 Task: Add Terra Original Exotic Chips to the cart.
Action: Mouse moved to (256, 118)
Screenshot: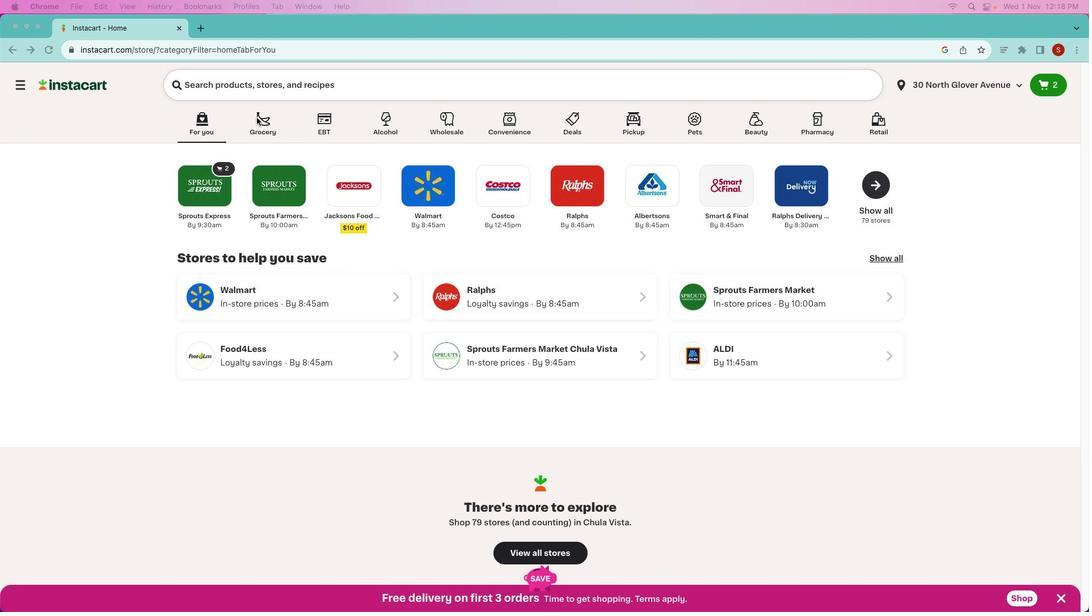 
Action: Mouse pressed left at (256, 118)
Screenshot: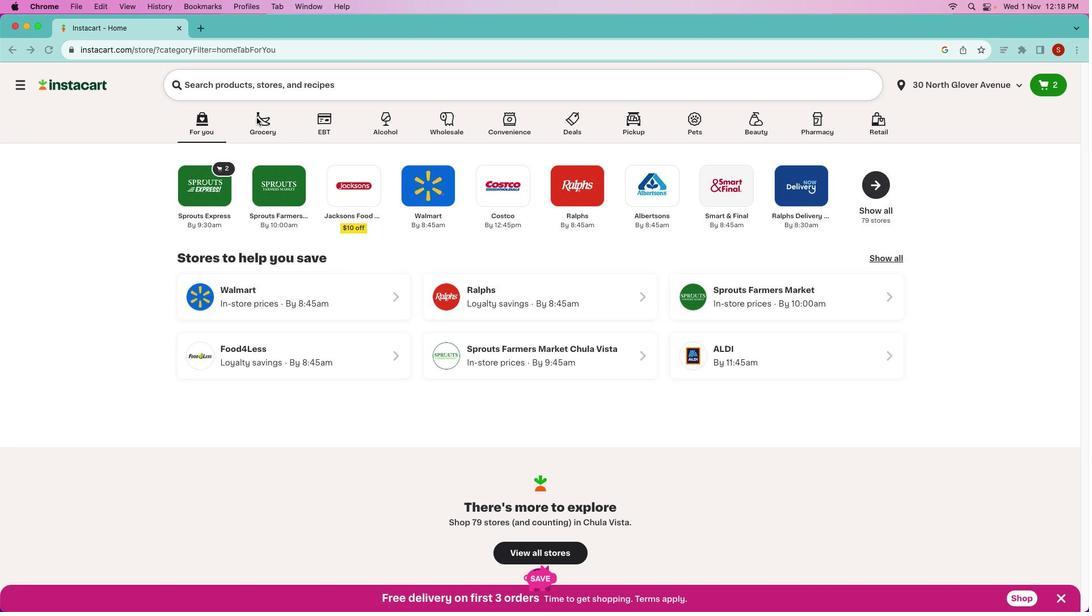 
Action: Mouse pressed left at (256, 118)
Screenshot: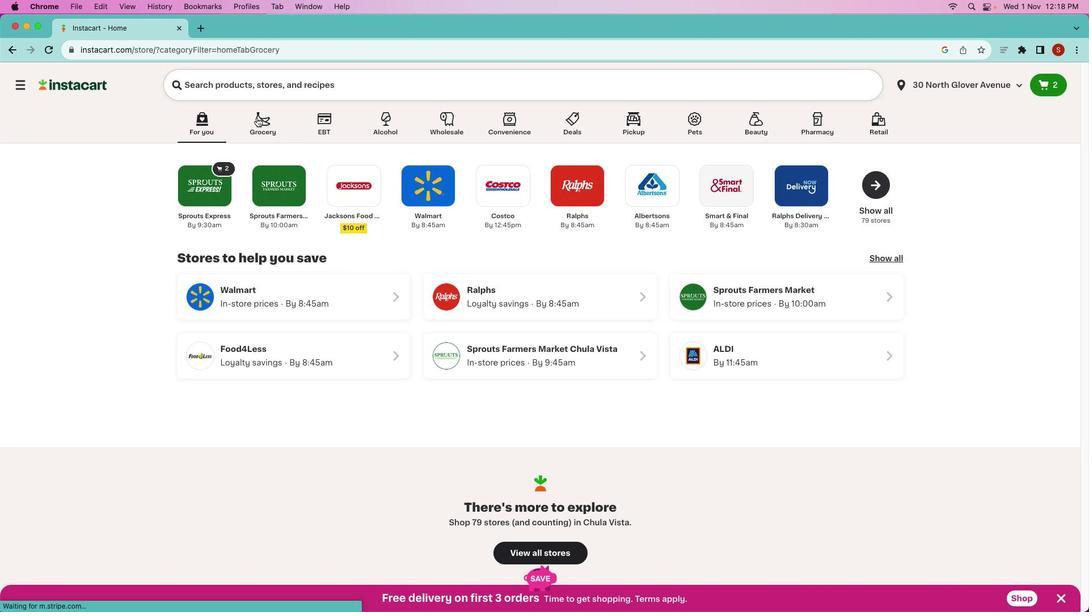 
Action: Mouse moved to (506, 365)
Screenshot: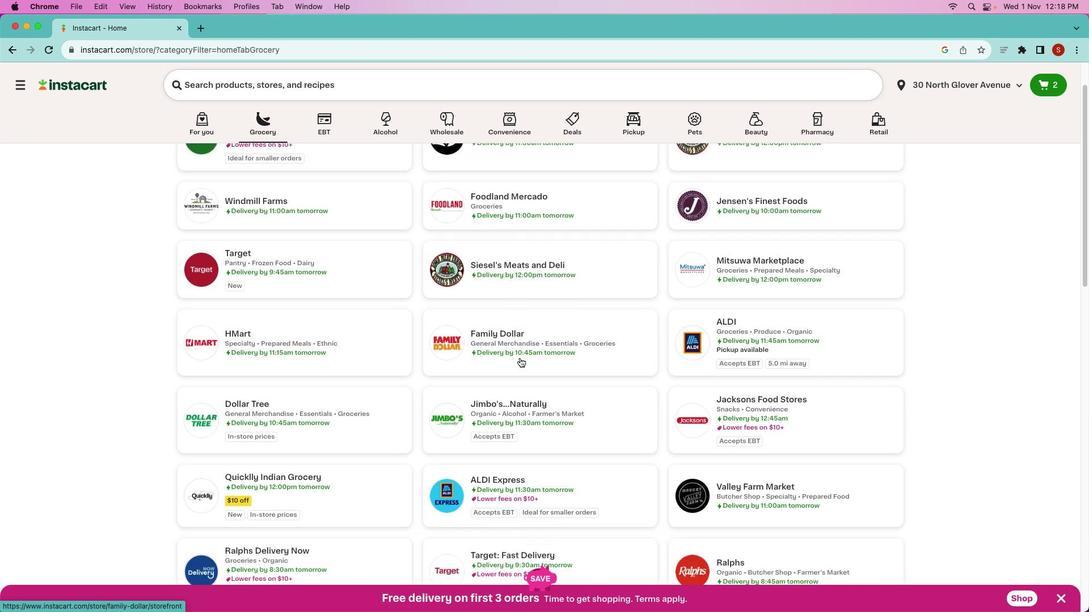 
Action: Mouse scrolled (506, 365) with delta (0, 0)
Screenshot: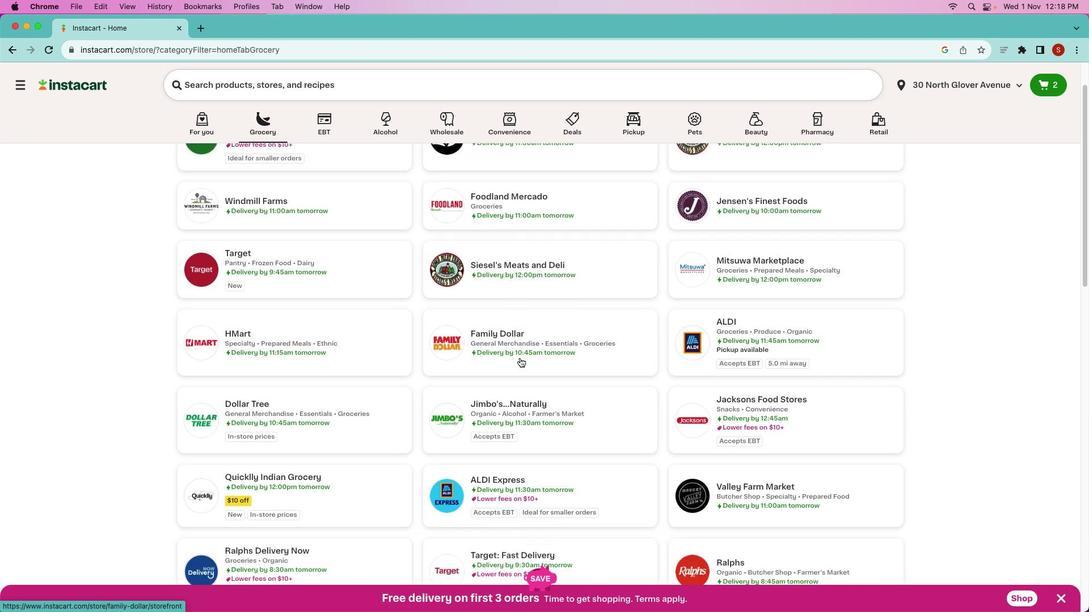 
Action: Mouse moved to (516, 360)
Screenshot: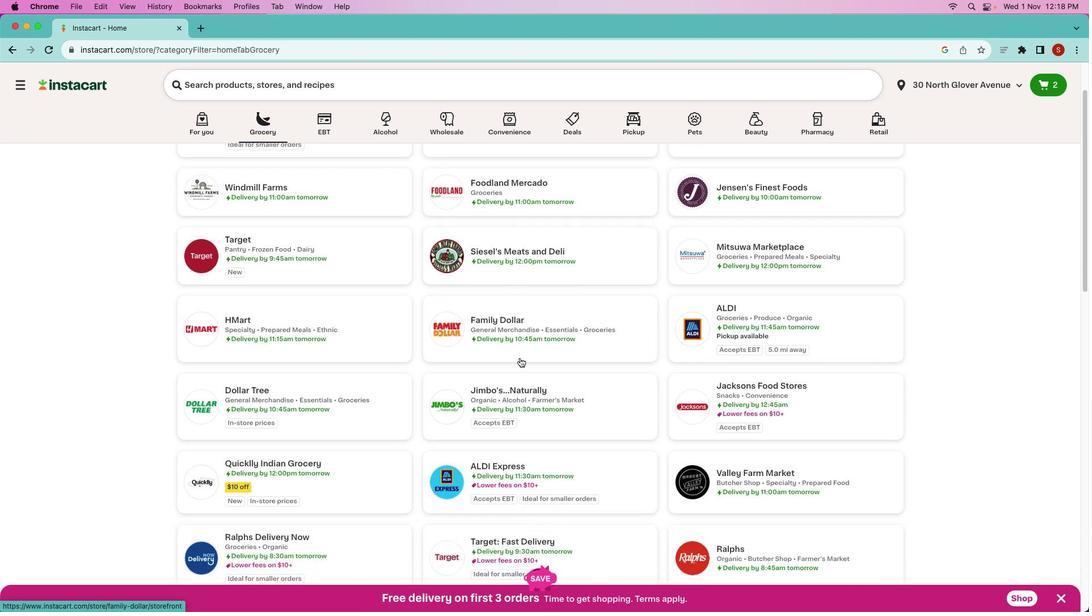 
Action: Mouse scrolled (516, 360) with delta (0, 0)
Screenshot: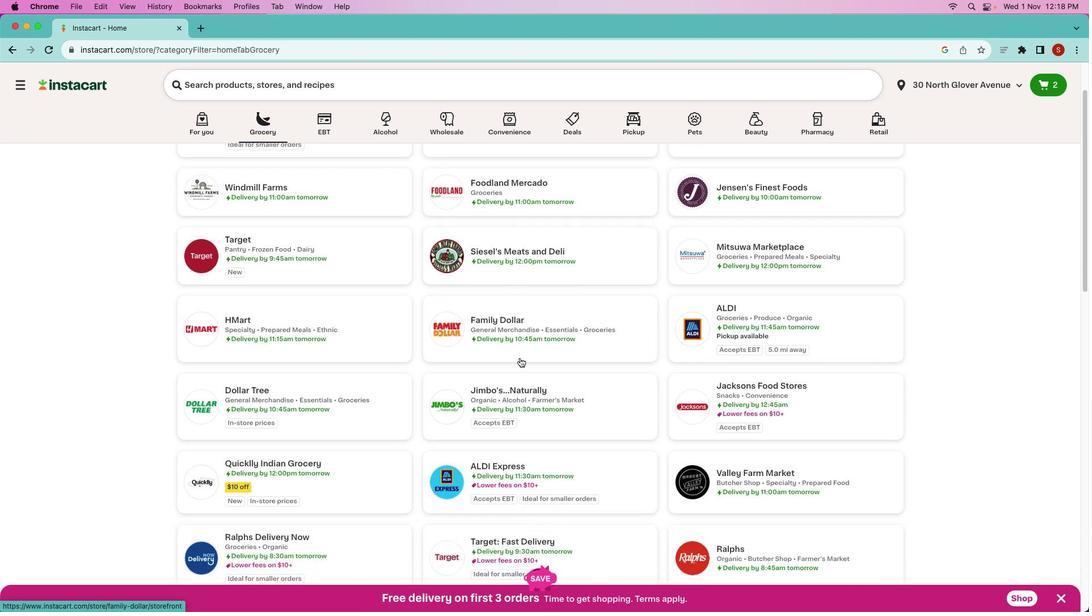 
Action: Mouse moved to (519, 359)
Screenshot: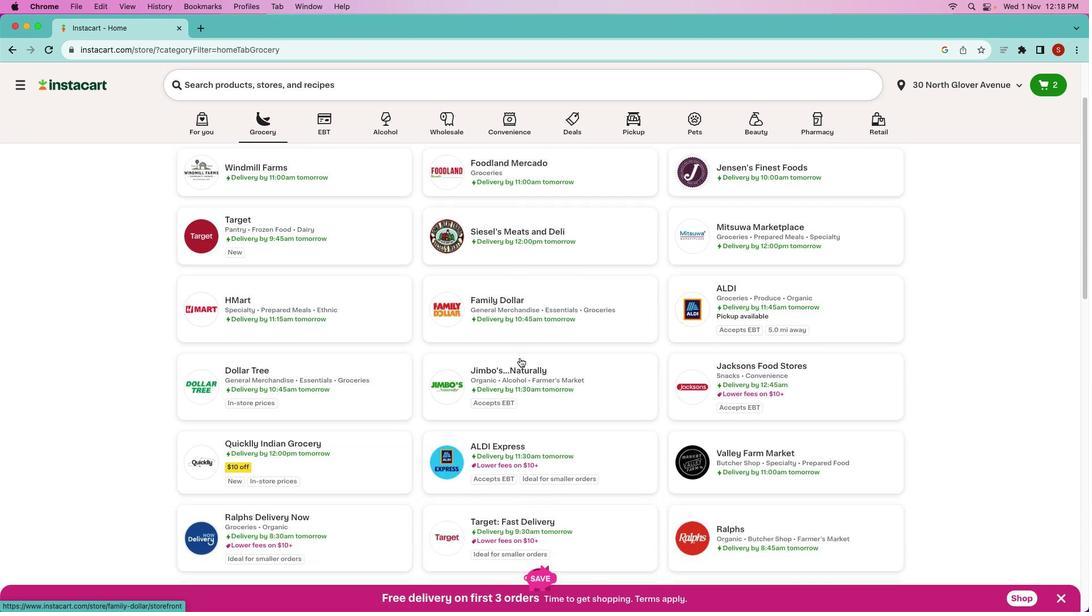 
Action: Mouse scrolled (519, 359) with delta (0, -1)
Screenshot: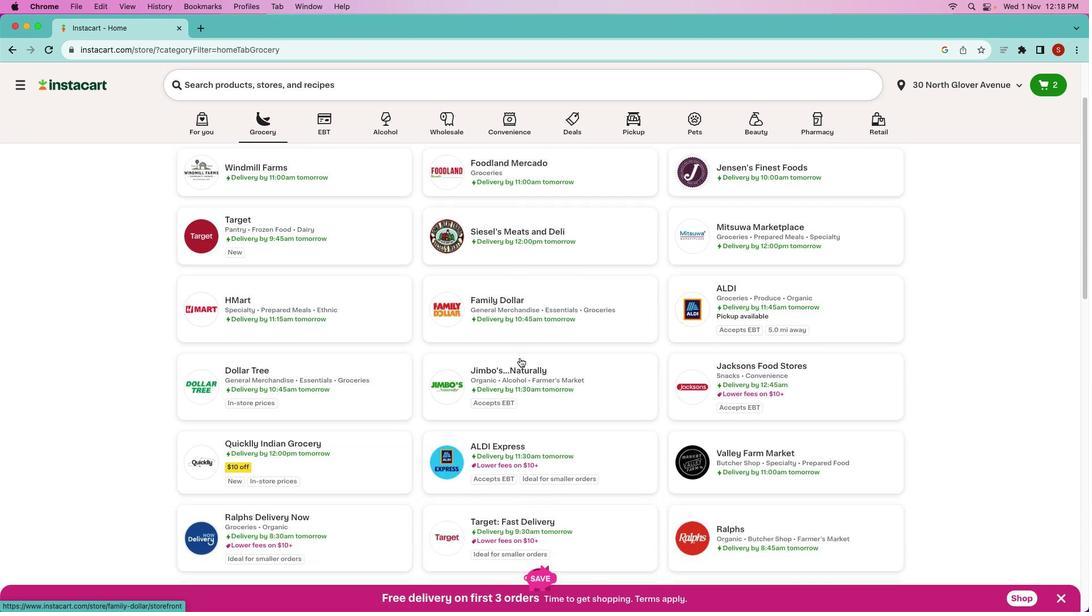 
Action: Mouse moved to (520, 358)
Screenshot: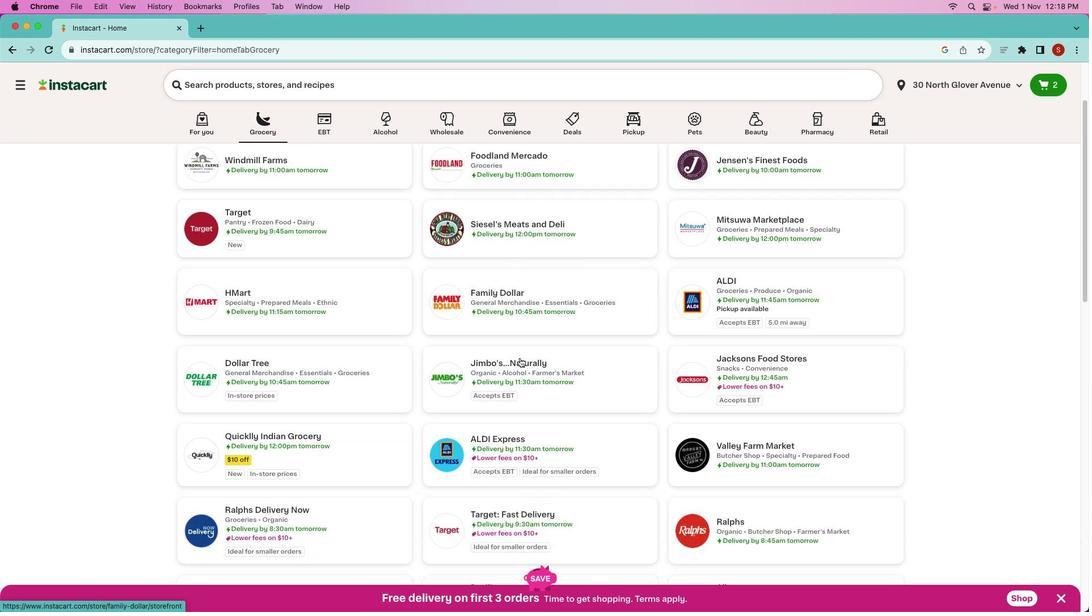 
Action: Mouse scrolled (520, 358) with delta (0, 0)
Screenshot: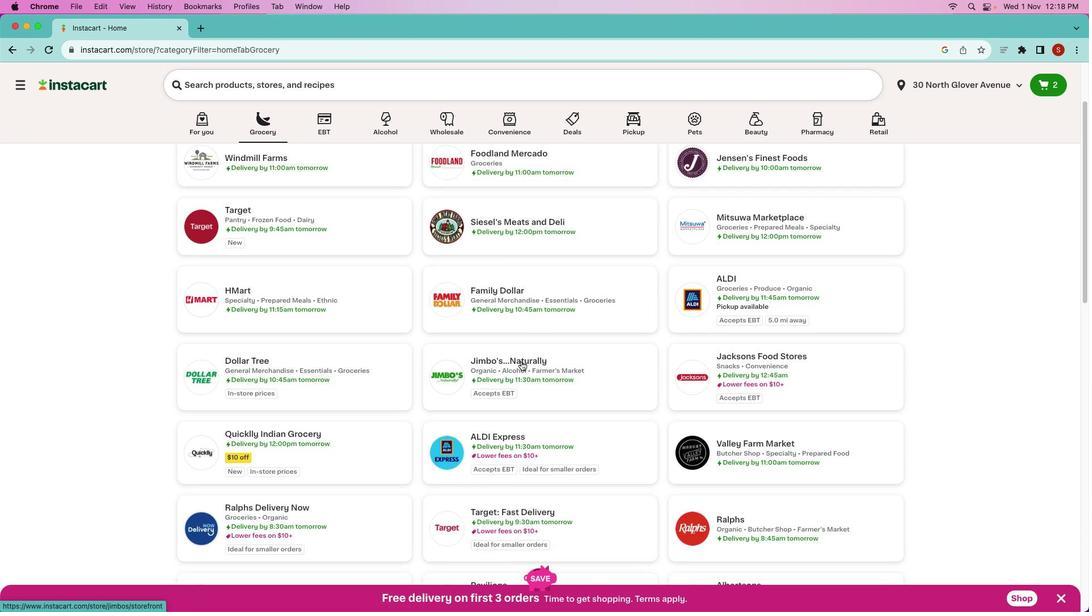 
Action: Mouse moved to (533, 367)
Screenshot: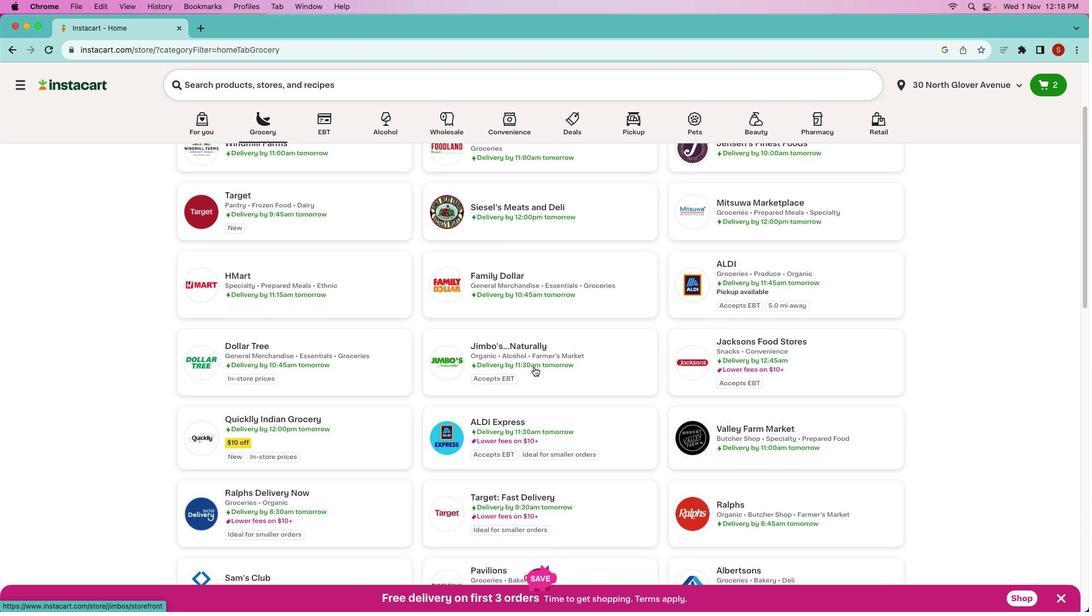 
Action: Mouse scrolled (533, 367) with delta (0, 0)
Screenshot: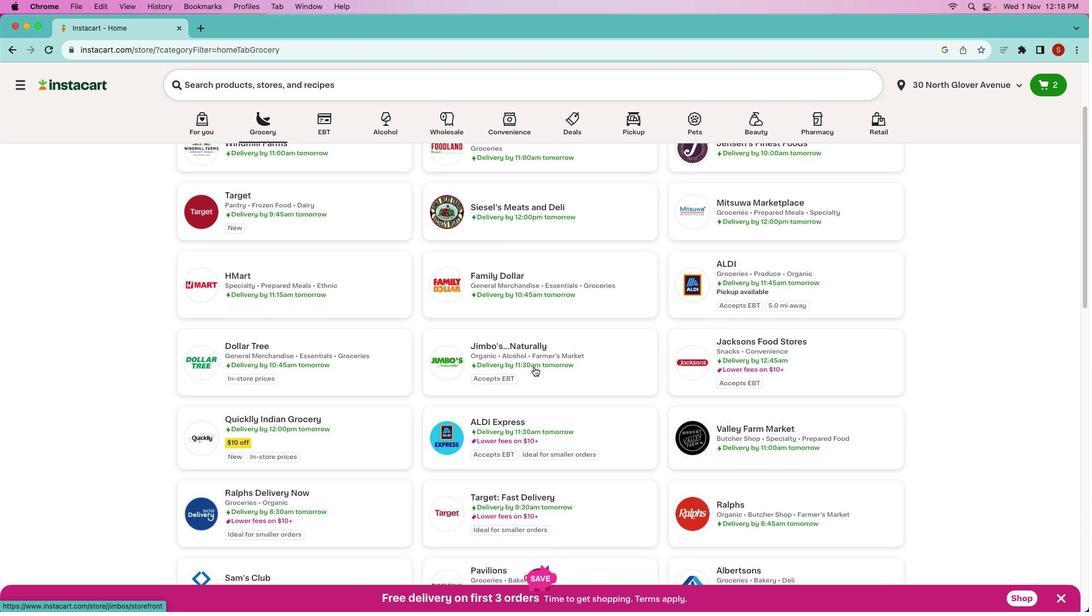 
Action: Mouse scrolled (533, 367) with delta (0, 0)
Screenshot: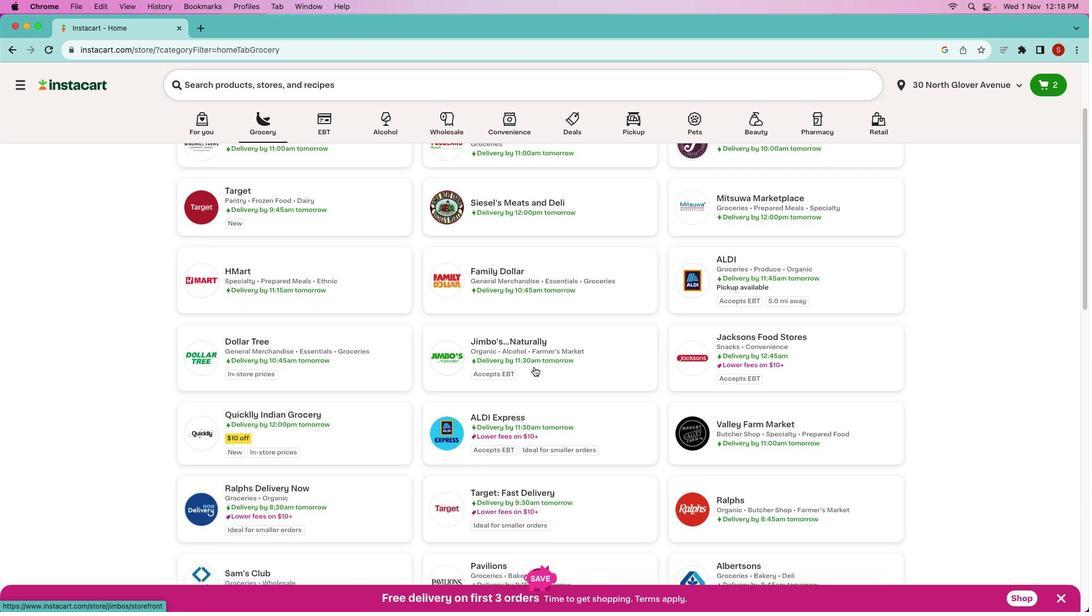 
Action: Mouse moved to (540, 409)
Screenshot: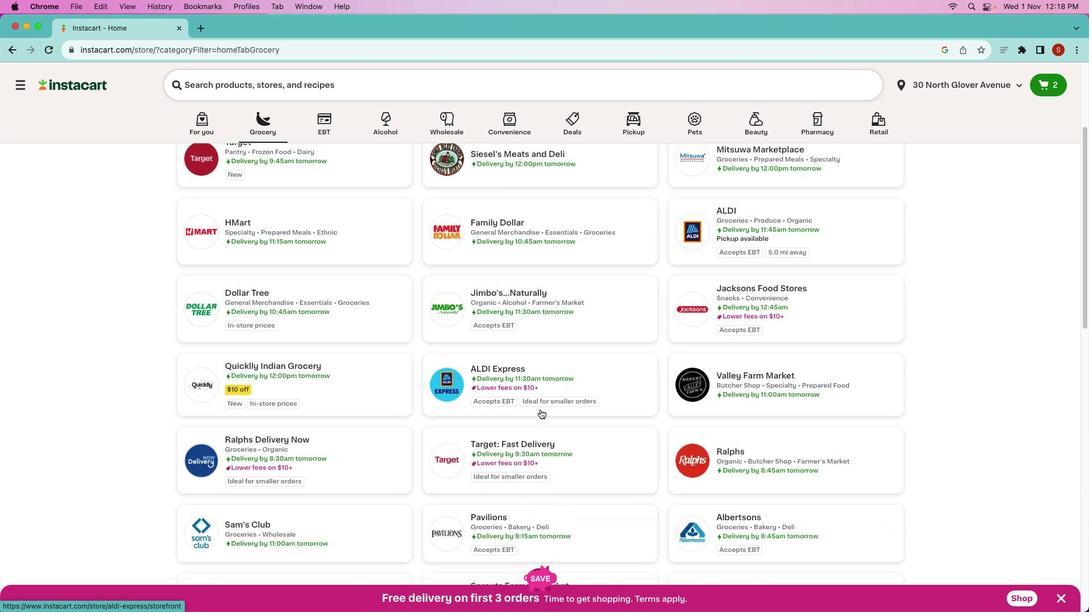 
Action: Mouse scrolled (540, 409) with delta (0, 0)
Screenshot: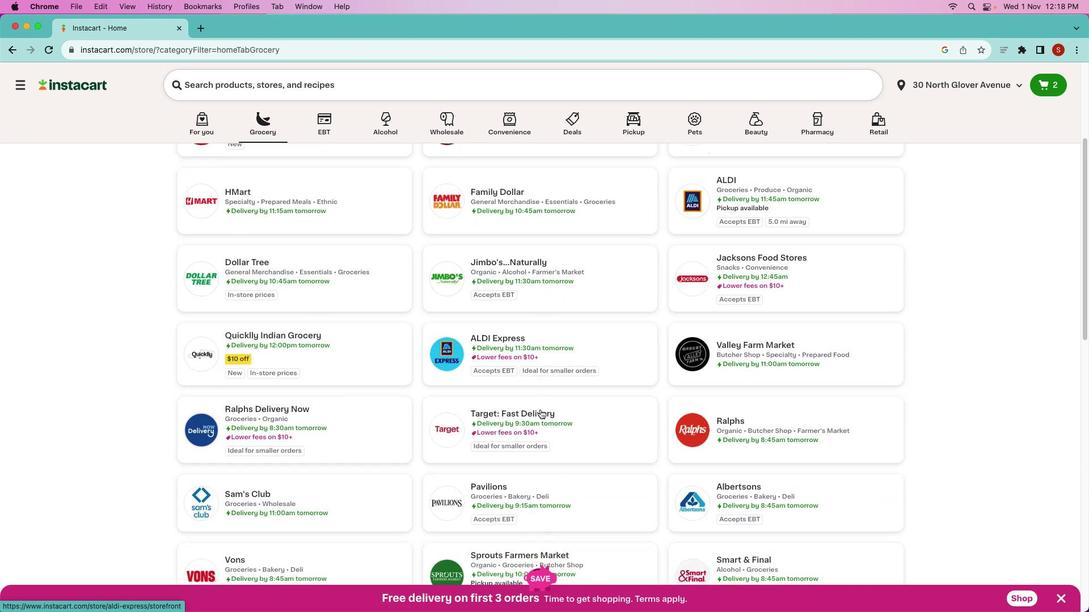 
Action: Mouse moved to (540, 409)
Screenshot: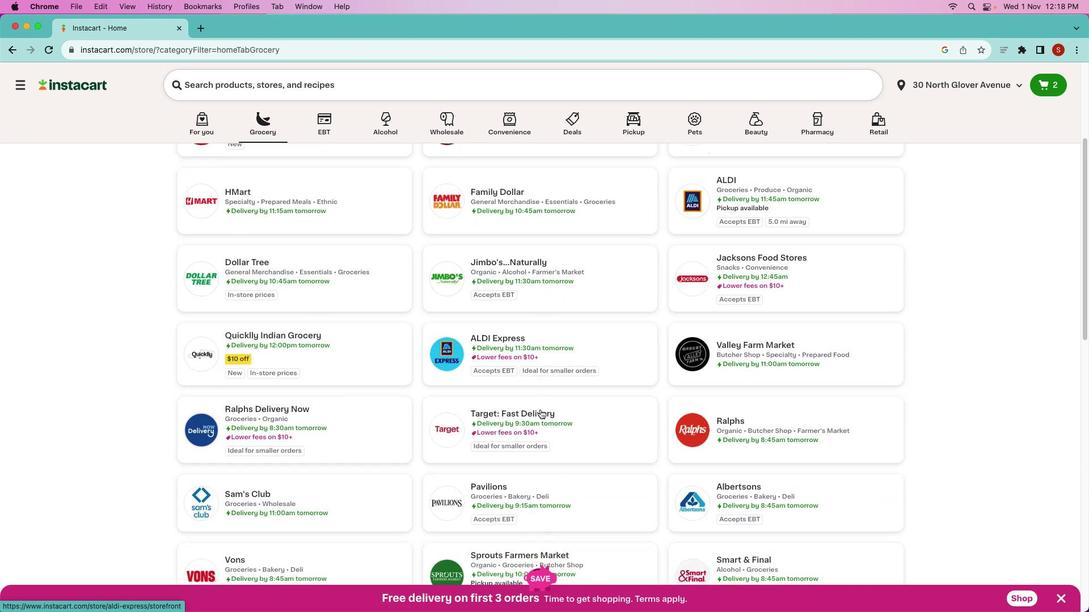 
Action: Mouse scrolled (540, 409) with delta (0, 0)
Screenshot: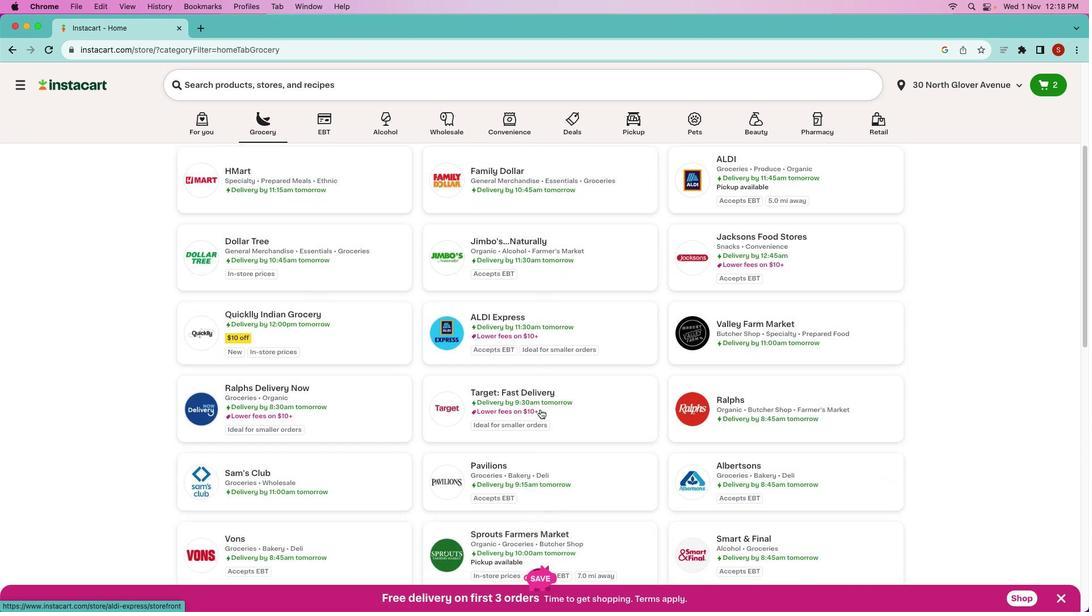 
Action: Mouse scrolled (540, 409) with delta (0, -1)
Screenshot: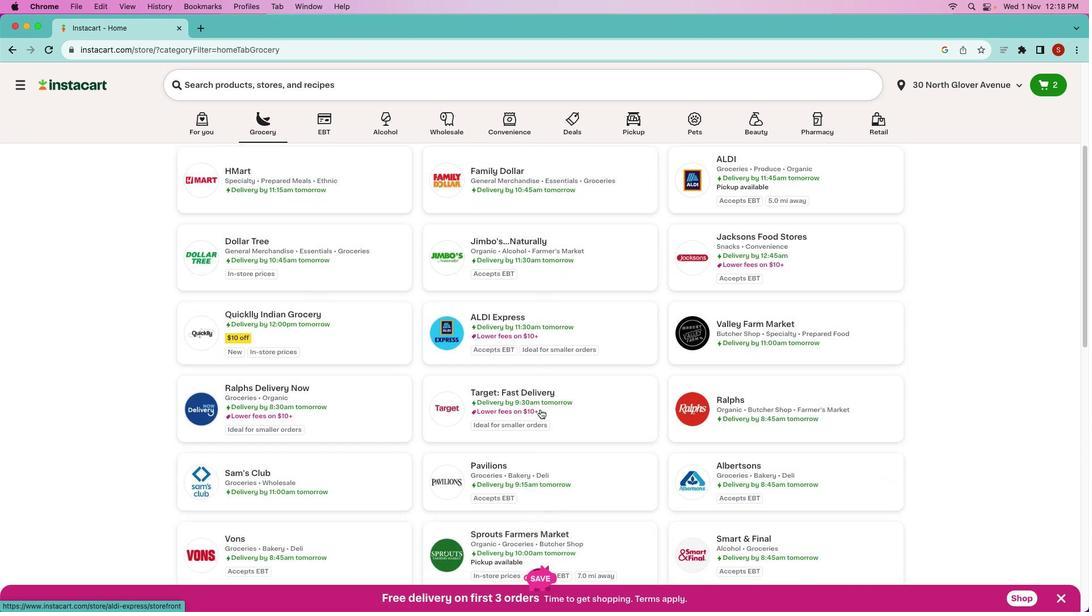 
Action: Mouse moved to (537, 439)
Screenshot: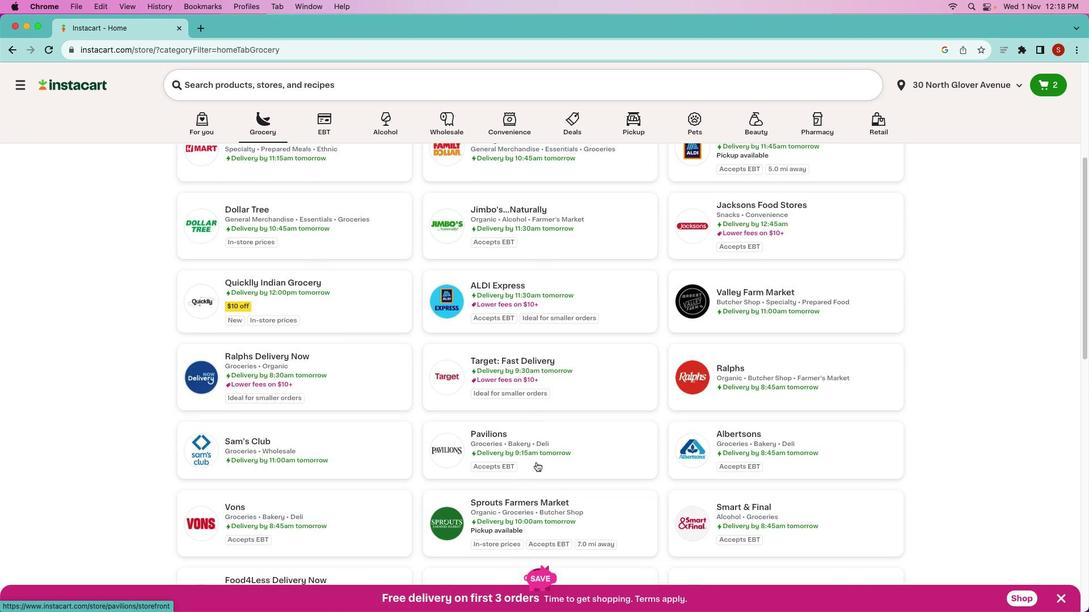 
Action: Mouse scrolled (537, 439) with delta (0, 0)
Screenshot: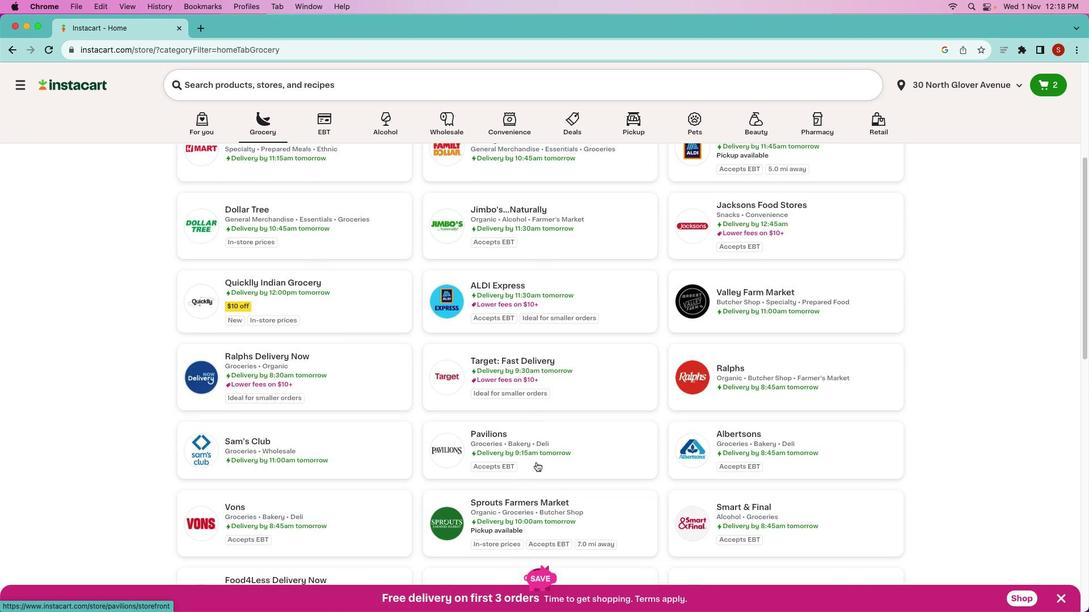 
Action: Mouse moved to (536, 444)
Screenshot: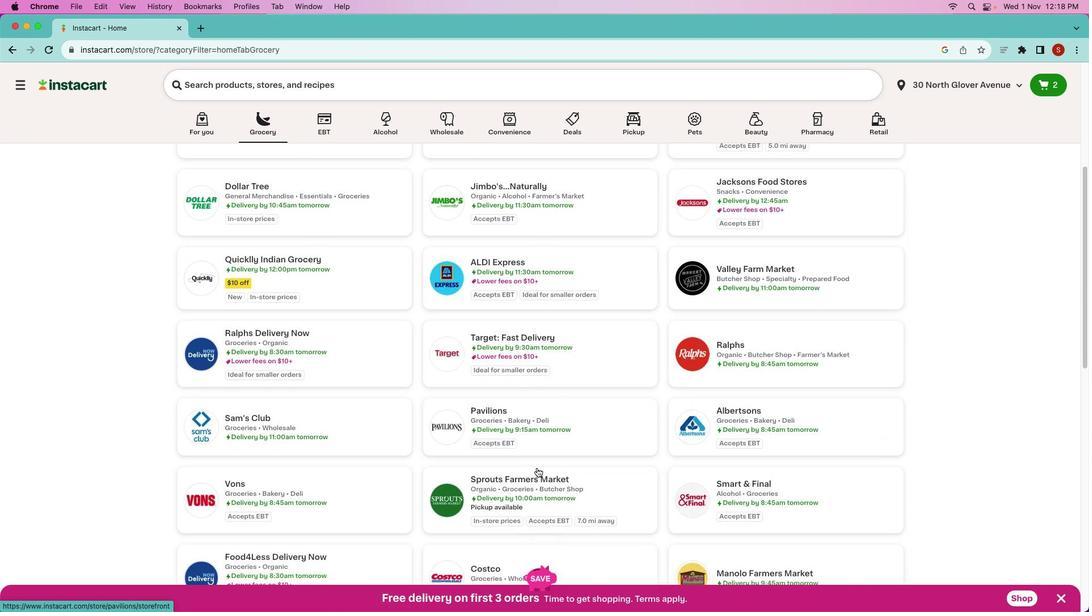 
Action: Mouse scrolled (536, 444) with delta (0, 0)
Screenshot: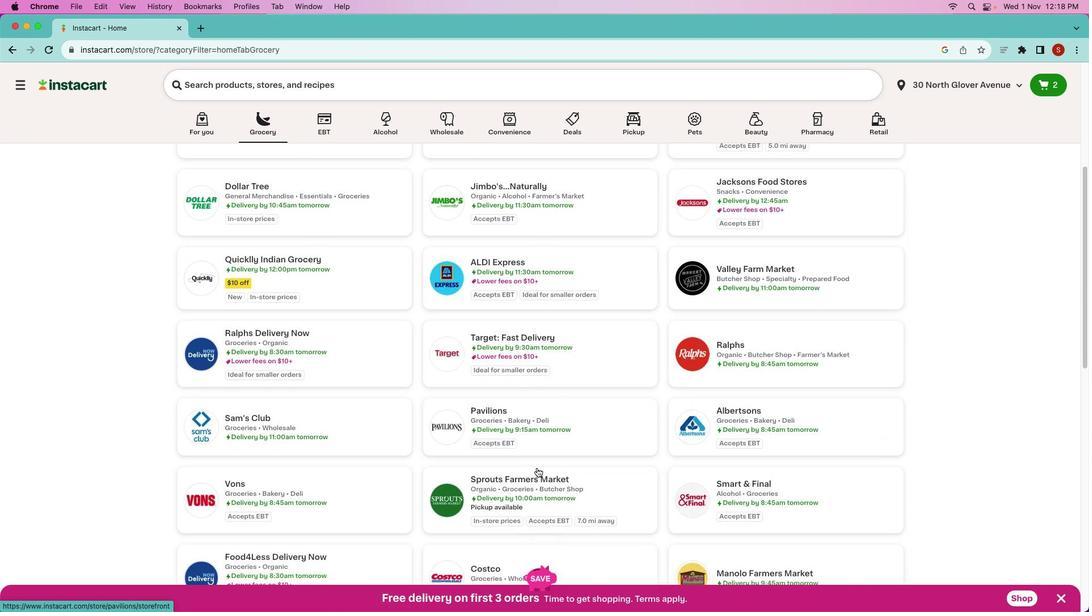 
Action: Mouse moved to (536, 449)
Screenshot: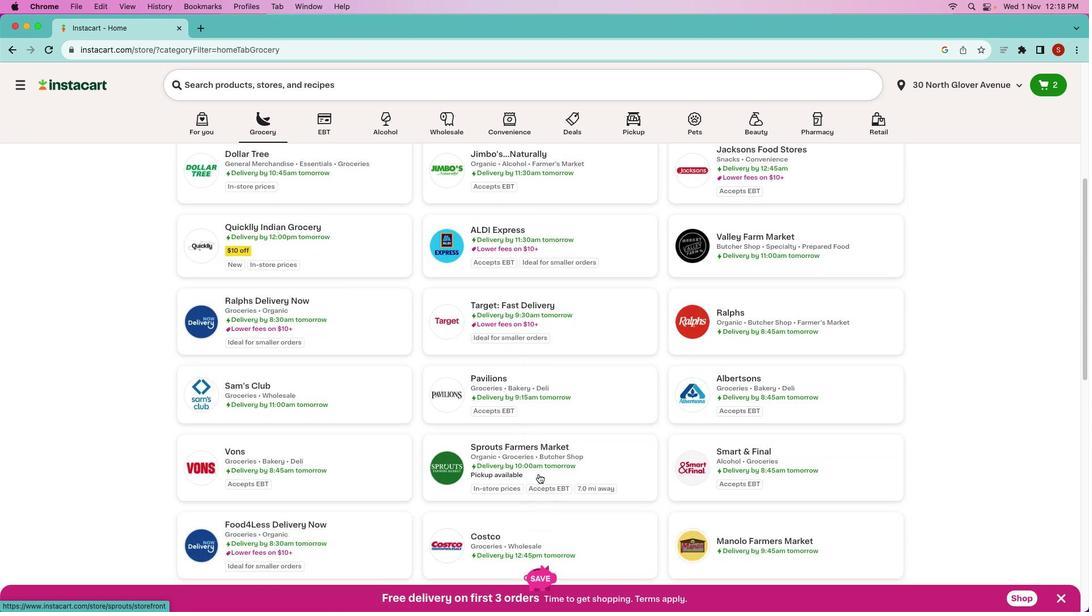 
Action: Mouse scrolled (536, 449) with delta (0, -1)
Screenshot: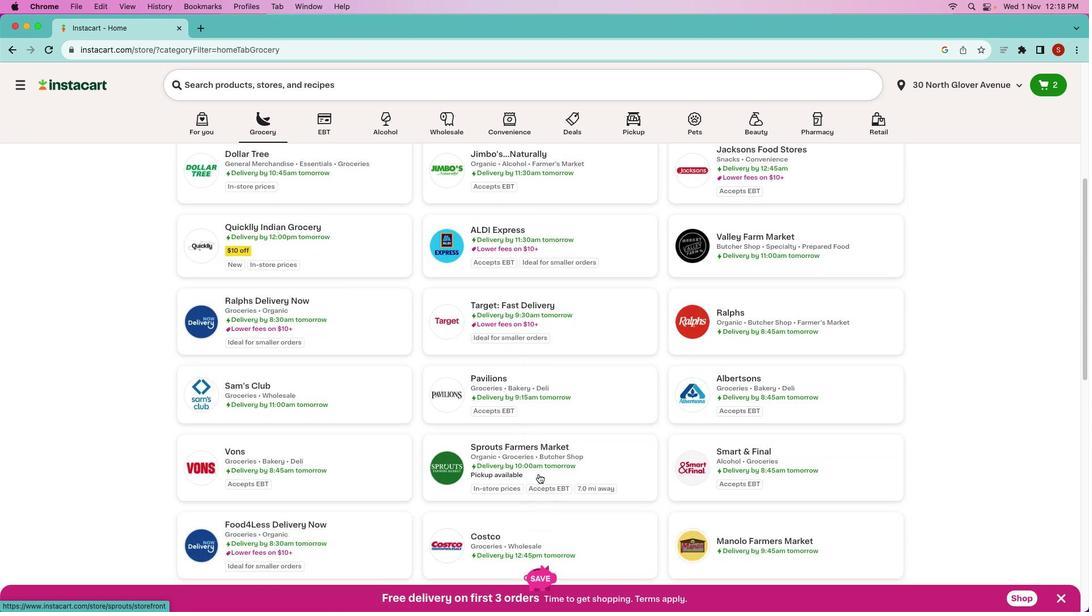 
Action: Mouse moved to (534, 450)
Screenshot: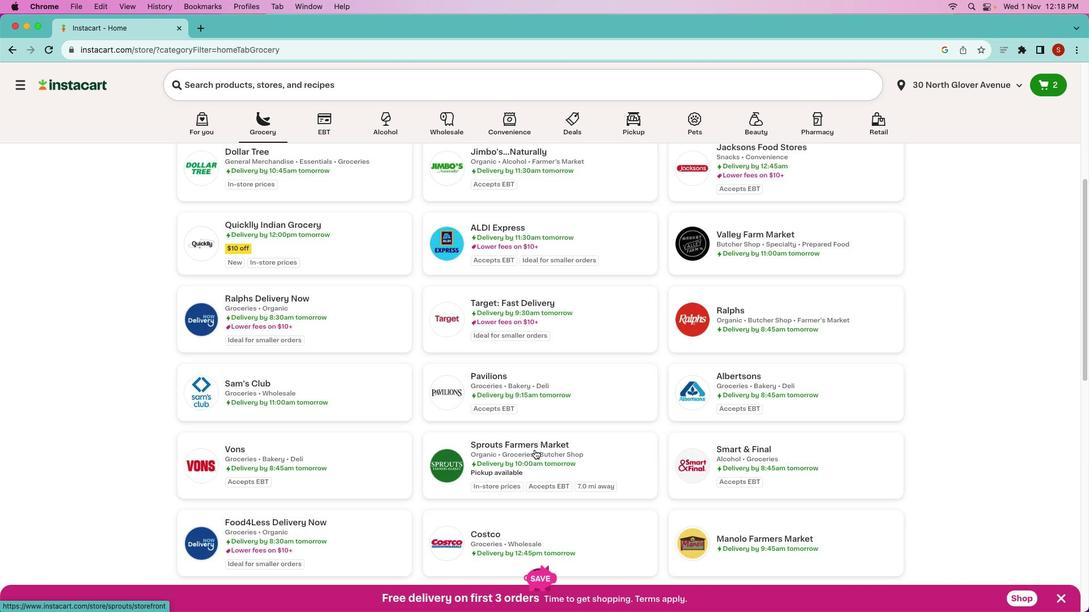 
Action: Mouse pressed left at (534, 450)
Screenshot: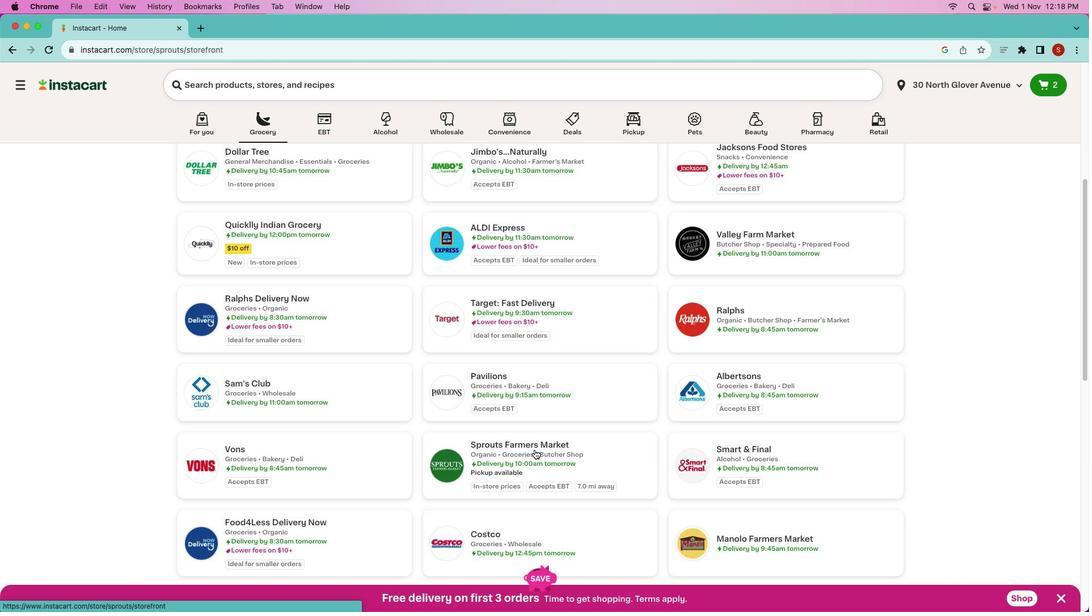 
Action: Mouse moved to (357, 80)
Screenshot: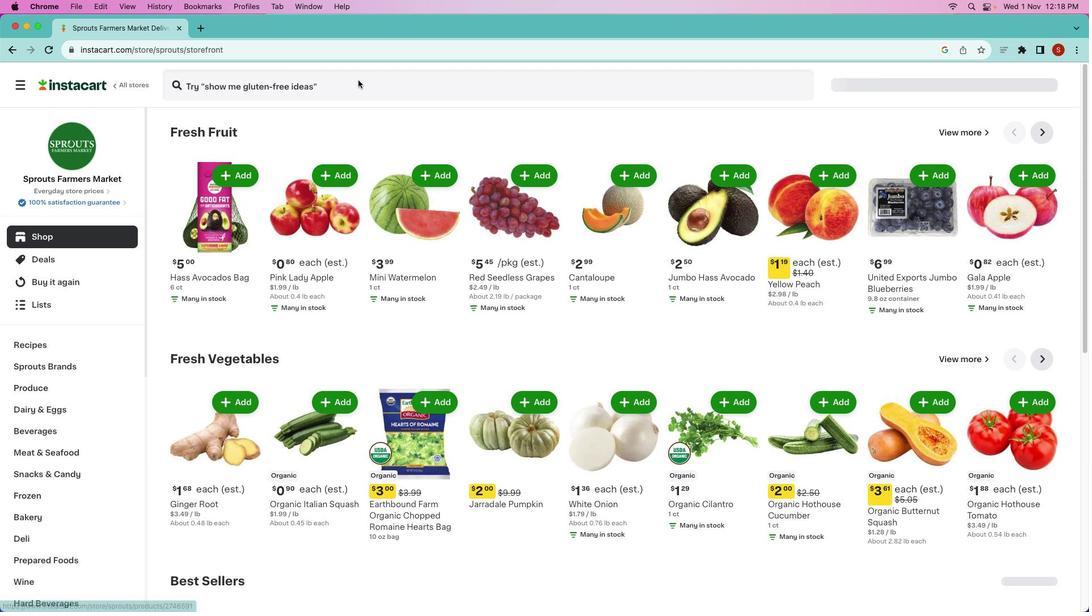 
Action: Mouse pressed left at (357, 80)
Screenshot: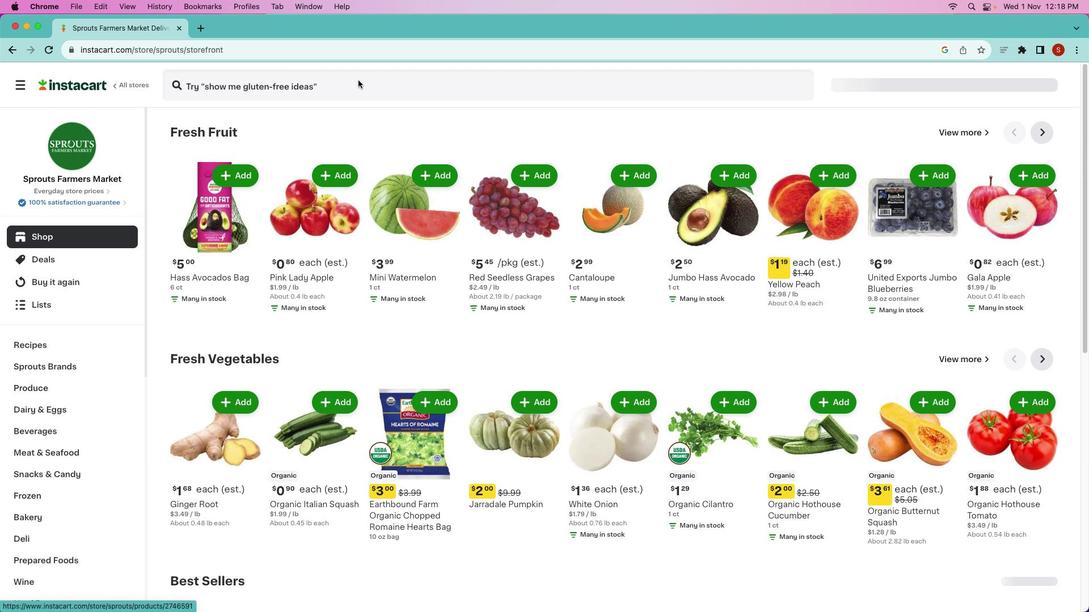 
Action: Mouse moved to (360, 84)
Screenshot: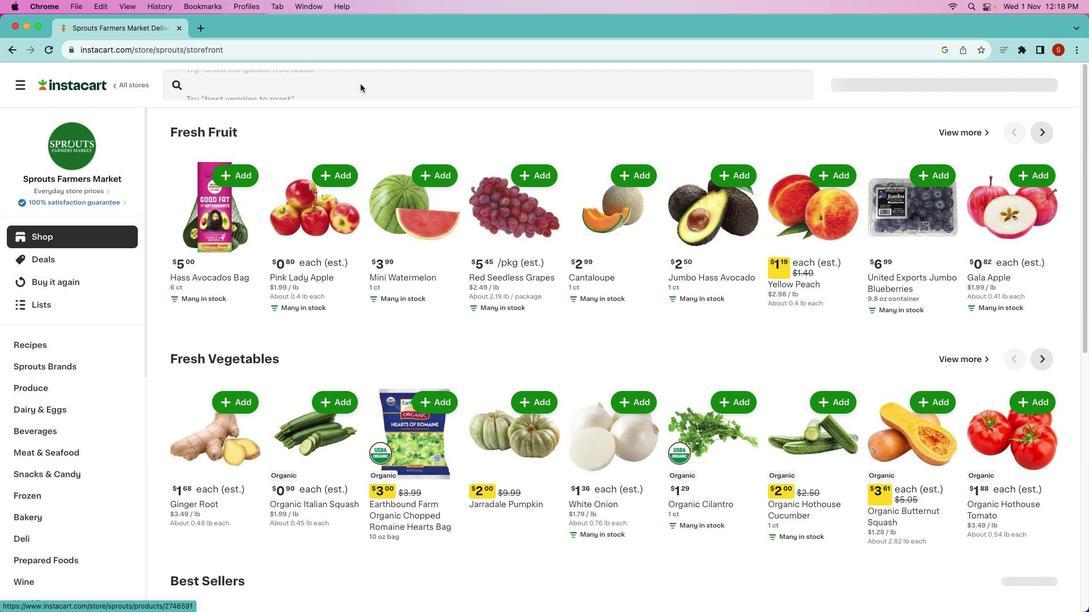 
Action: Mouse pressed left at (360, 84)
Screenshot: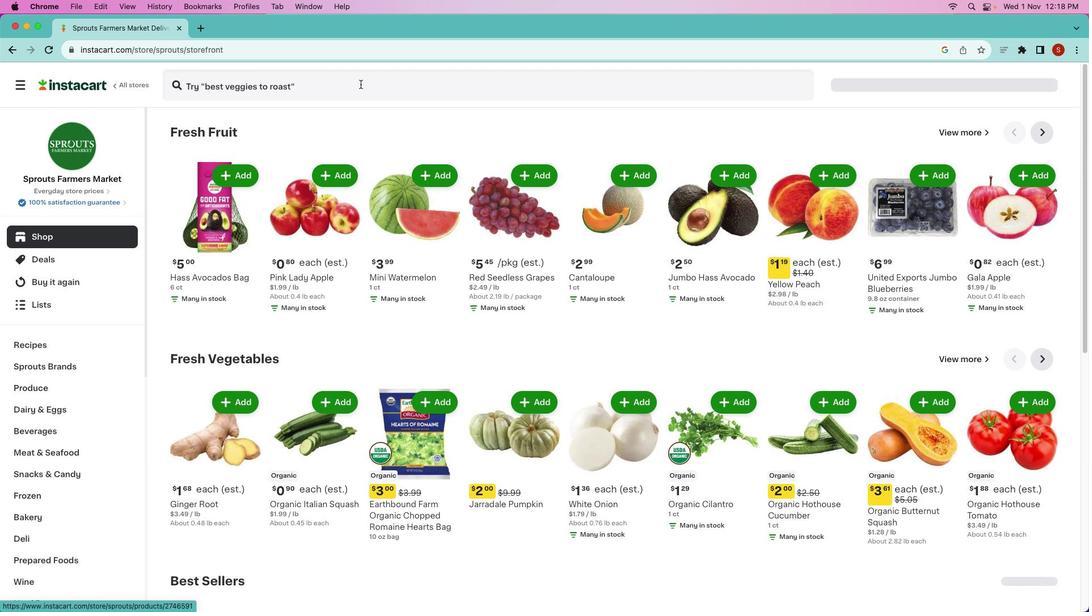 
Action: Key pressed 't''e''r''r''a'Key.space'o''r''i''g''i''n''a''l'Key.space'e''x''o''c''t''i''c'Key.space'c''h''i''p''s'Key.spaceKey.enter
Screenshot: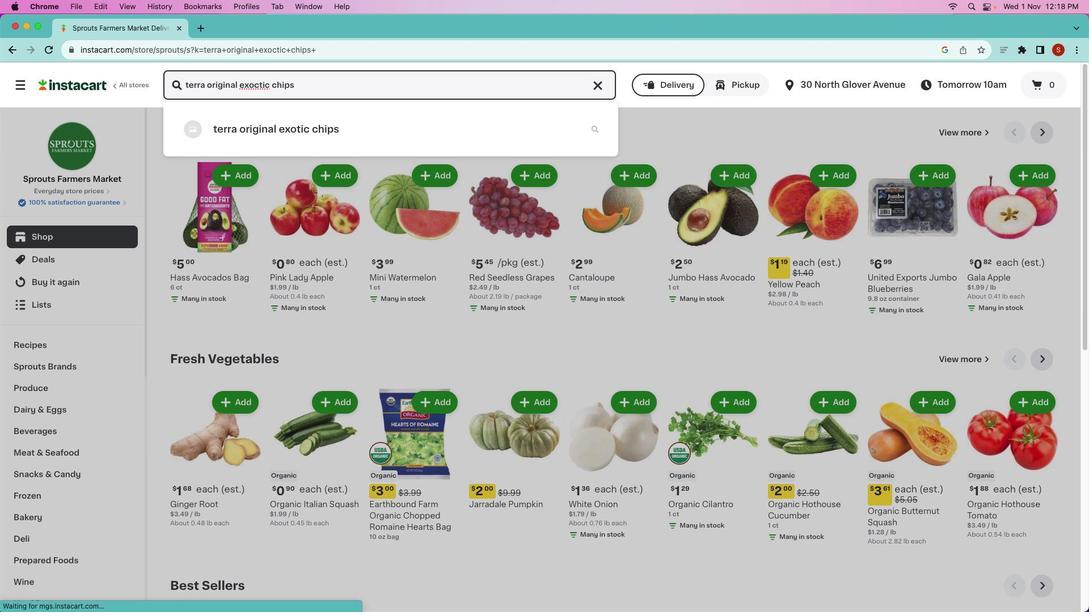 
Action: Mouse moved to (653, 209)
Screenshot: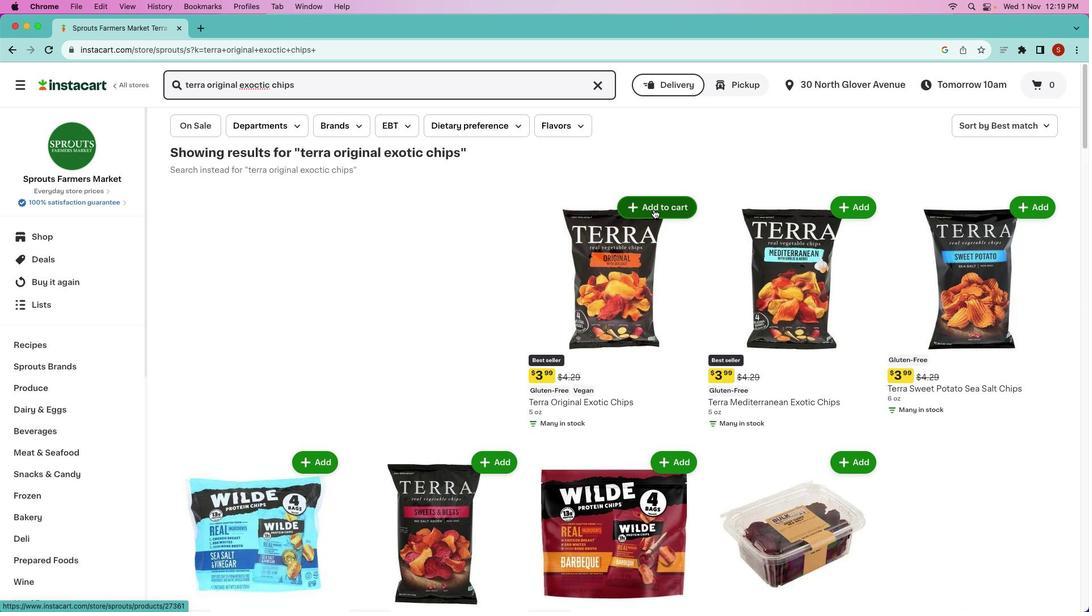 
Action: Mouse pressed left at (653, 209)
Screenshot: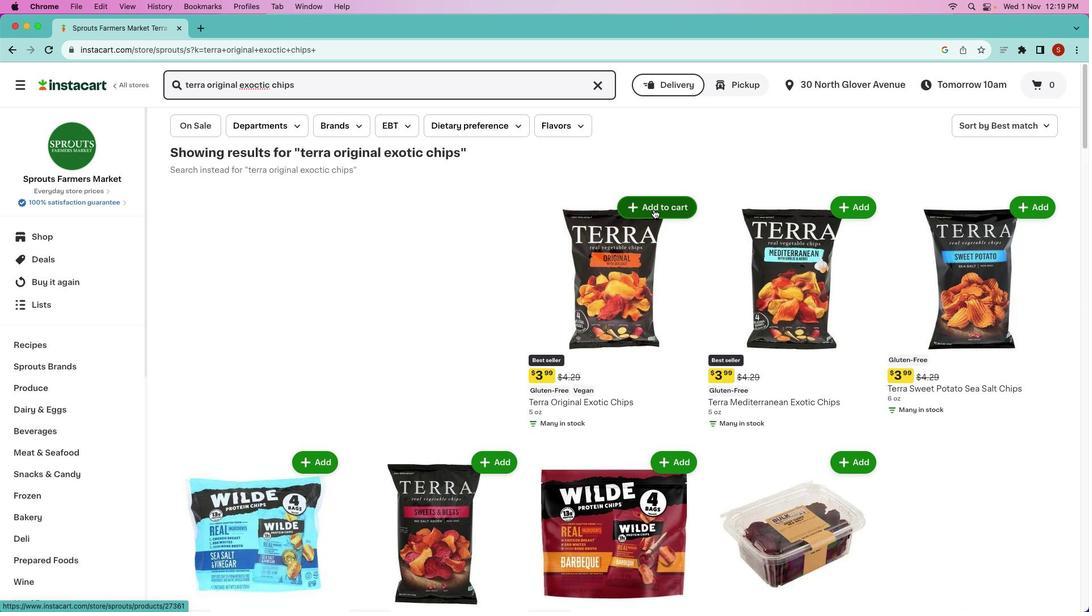 
Action: Mouse moved to (635, 306)
Screenshot: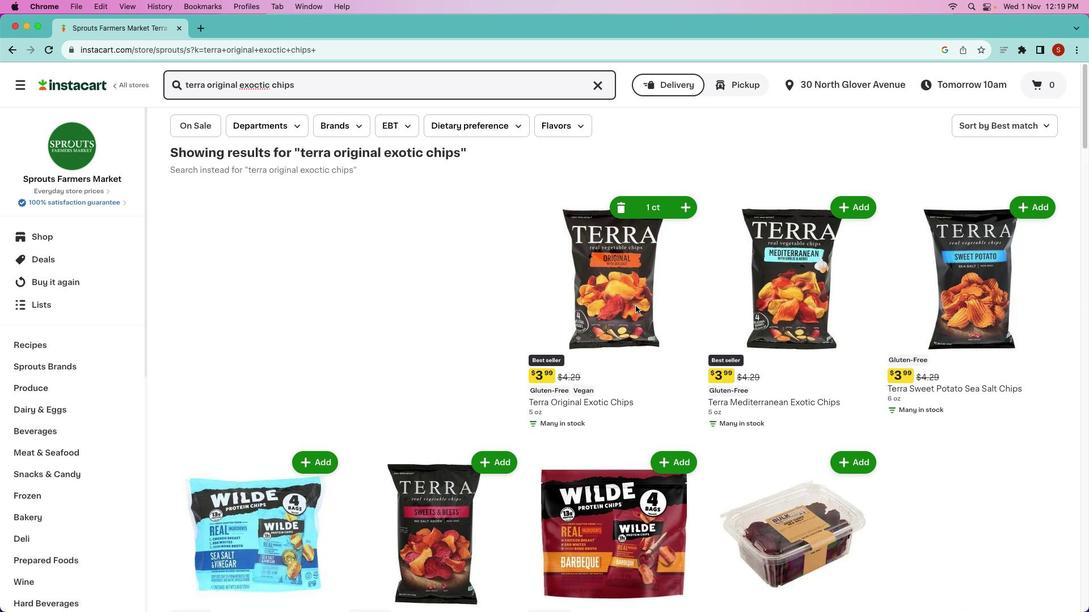 
